 Task: Locate the nearest ferry terminal to Boston, Massachusetts, and Martha's Vineyard, Massachusetts.
Action: Mouse moved to (137, 92)
Screenshot: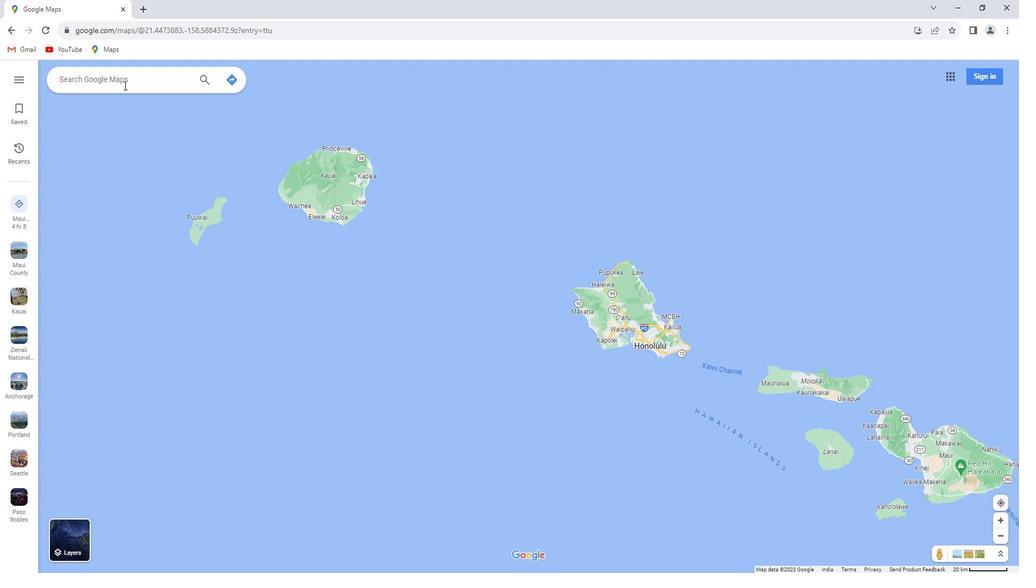 
Action: Mouse pressed left at (137, 92)
Screenshot: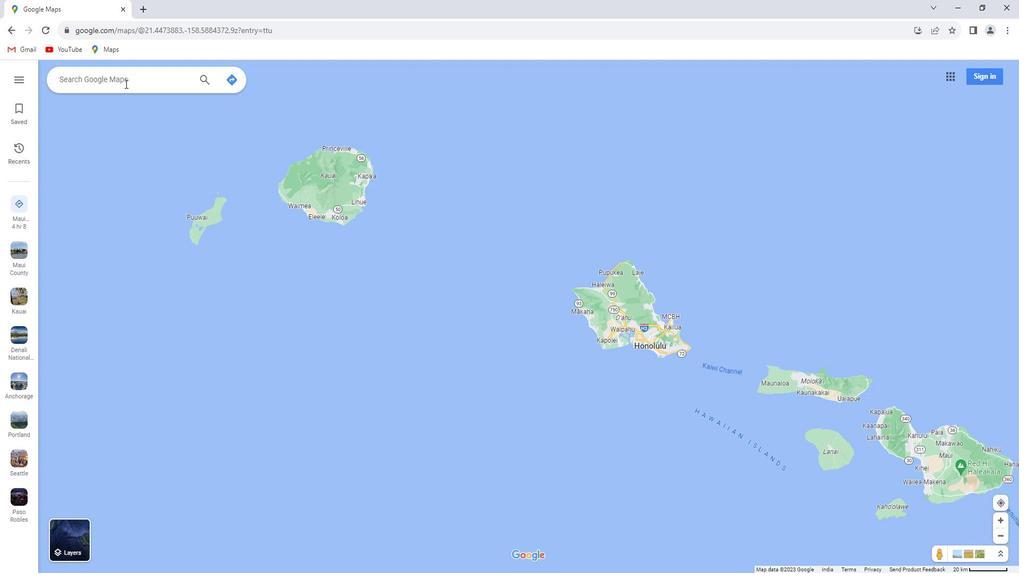 
Action: Key pressed <Key.shift_r><Key.shift_r>Boston,<Key.space><Key.shift_r>Massachusetts
Screenshot: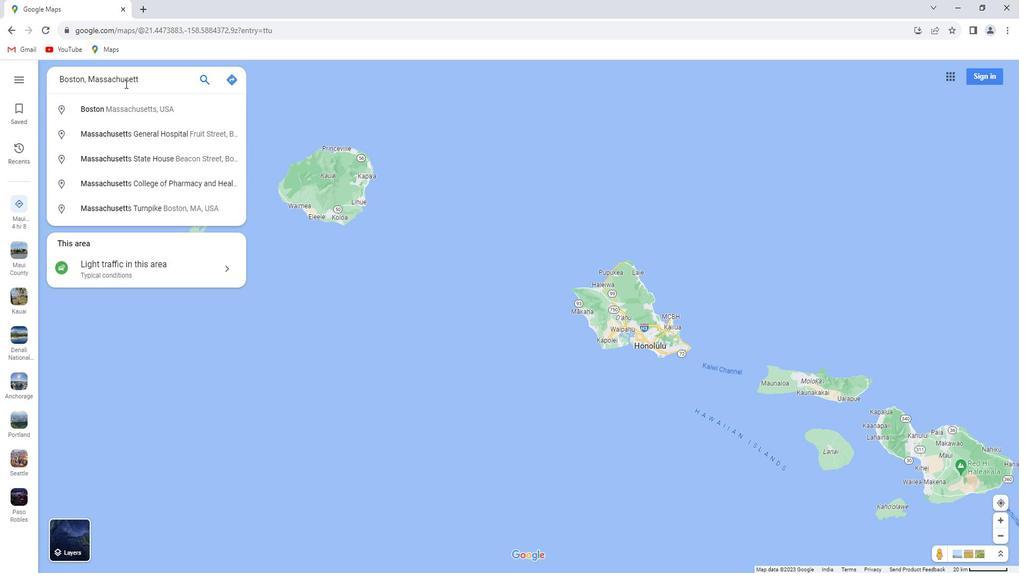 
Action: Mouse moved to (172, 91)
Screenshot: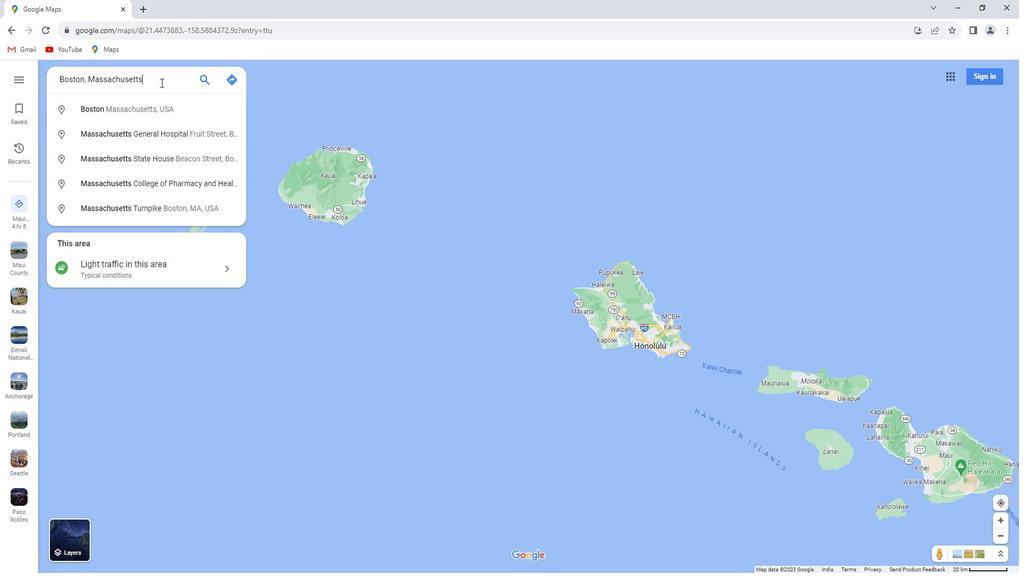 
Action: Key pressed <Key.enter>
Screenshot: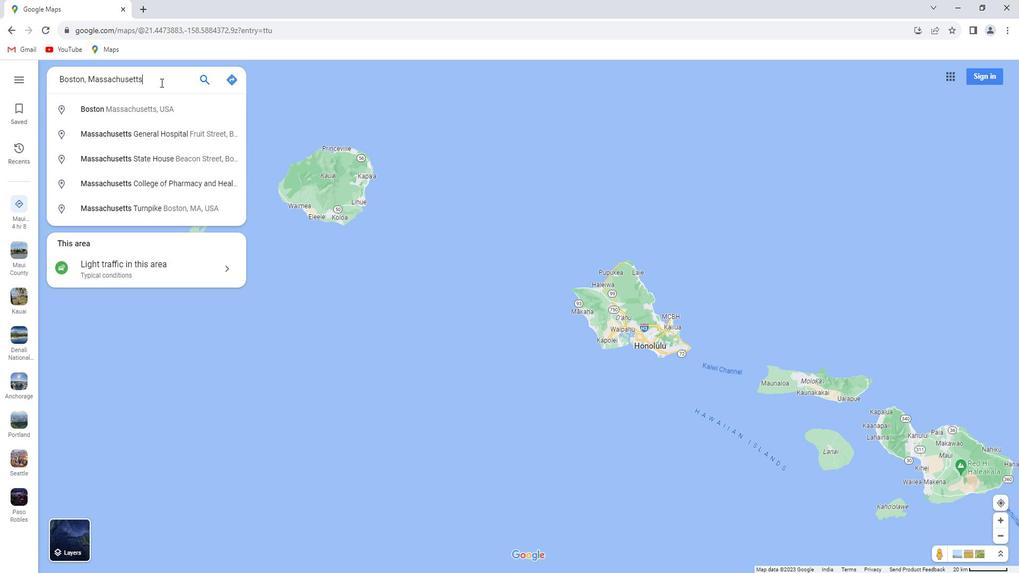 
Action: Mouse moved to (162, 266)
Screenshot: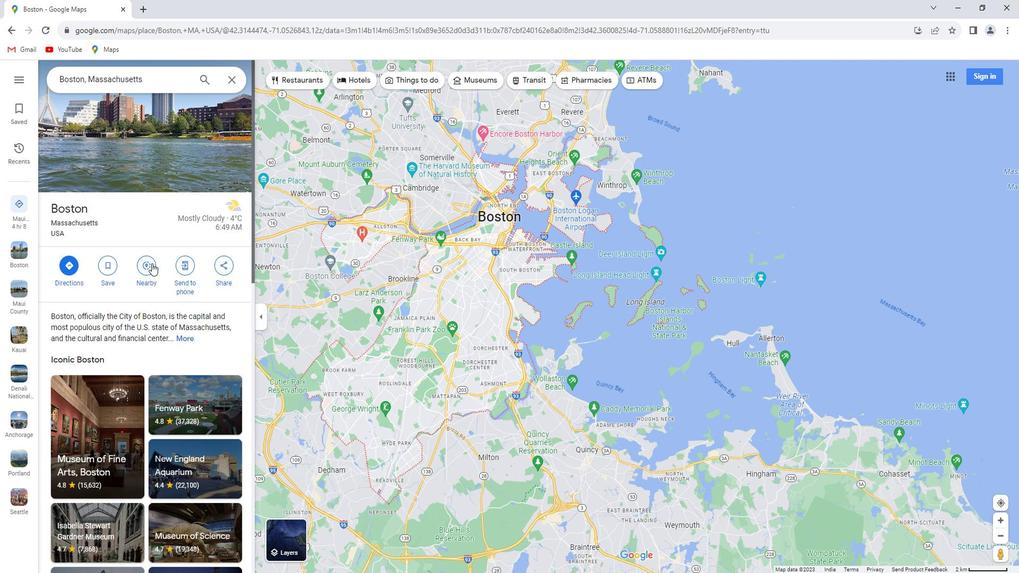 
Action: Mouse pressed left at (162, 266)
Screenshot: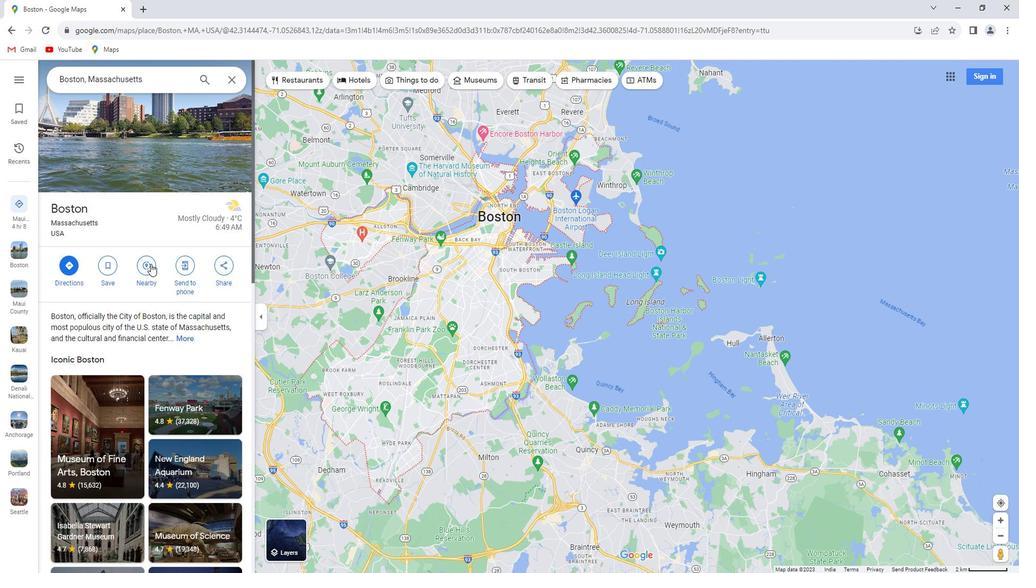 
Action: Mouse moved to (160, 266)
Screenshot: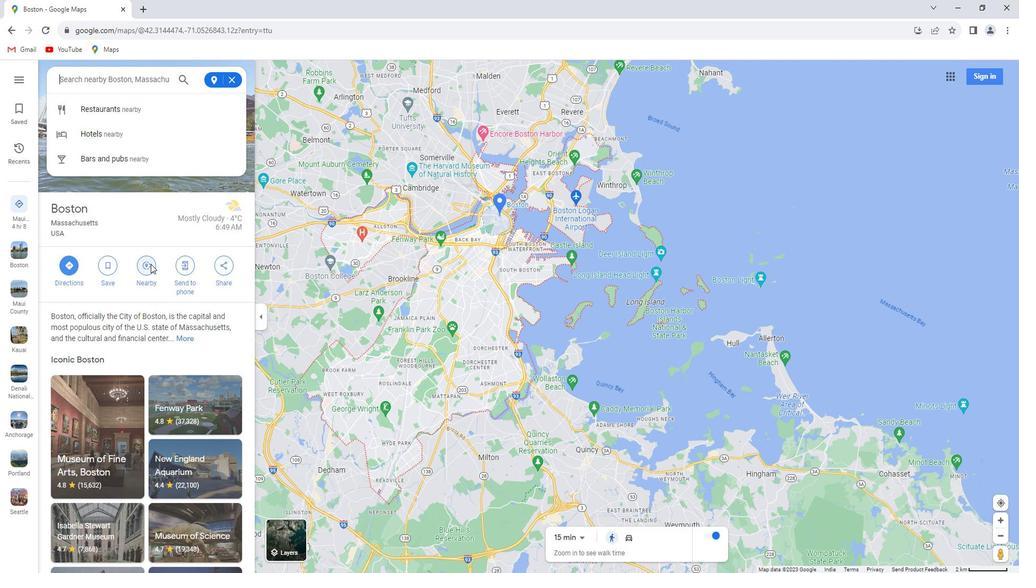 
Action: Key pressed ferry<Key.space>terminal<Key.enter>
Screenshot: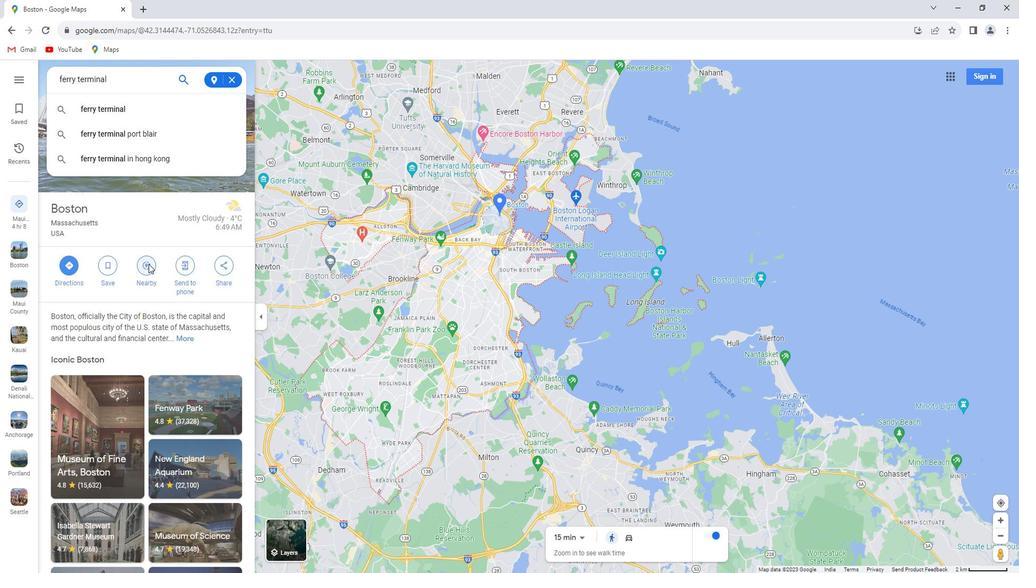 
Action: Mouse moved to (242, 94)
Screenshot: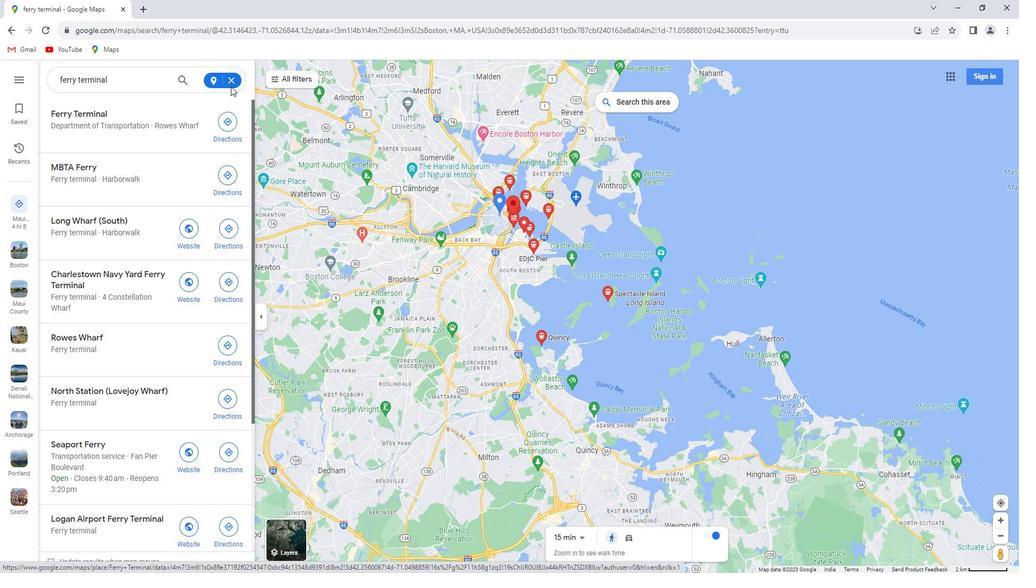 
Action: Mouse pressed left at (242, 94)
Screenshot: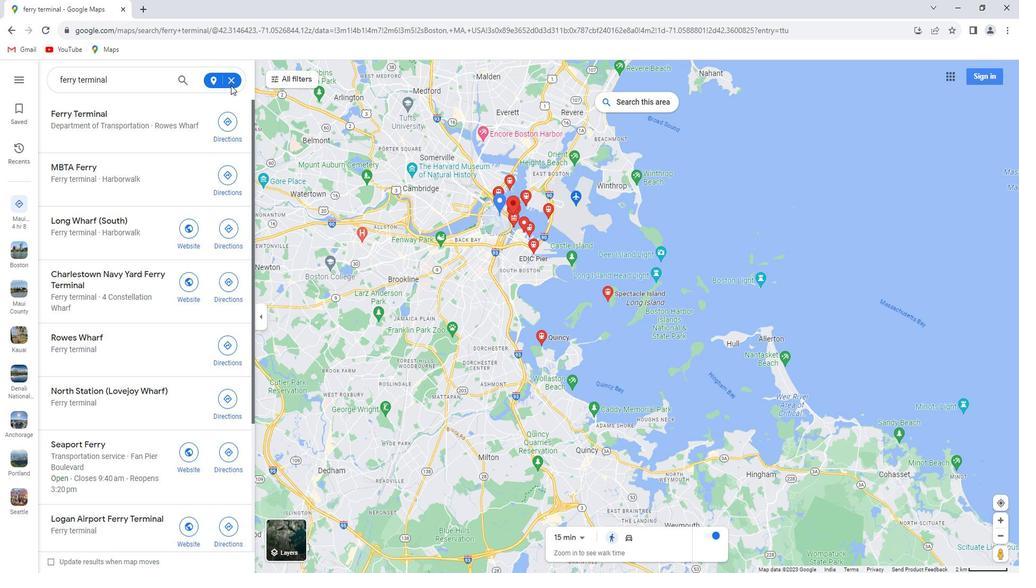 
Action: Mouse moved to (242, 89)
Screenshot: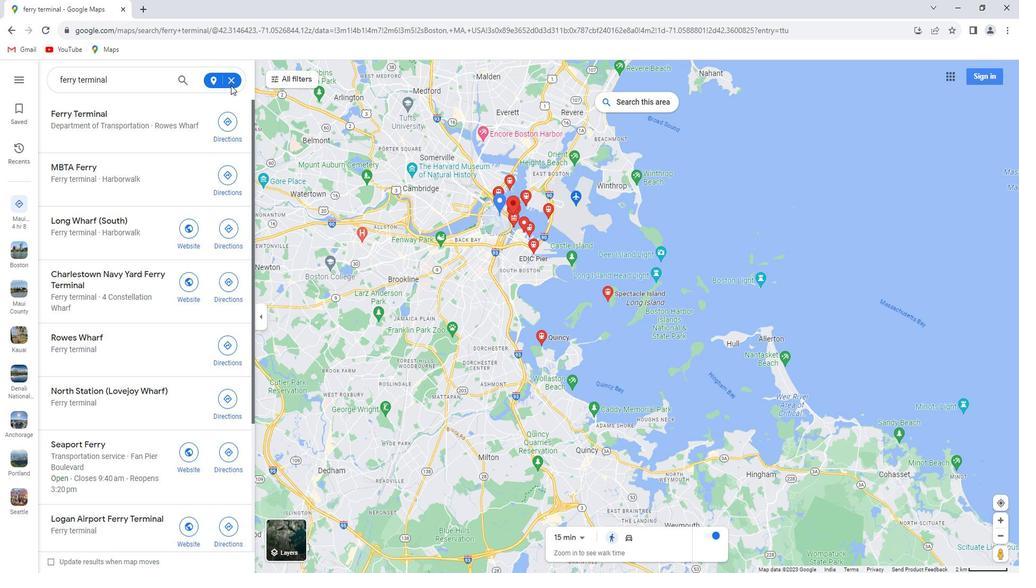
Action: Mouse pressed left at (242, 89)
Screenshot: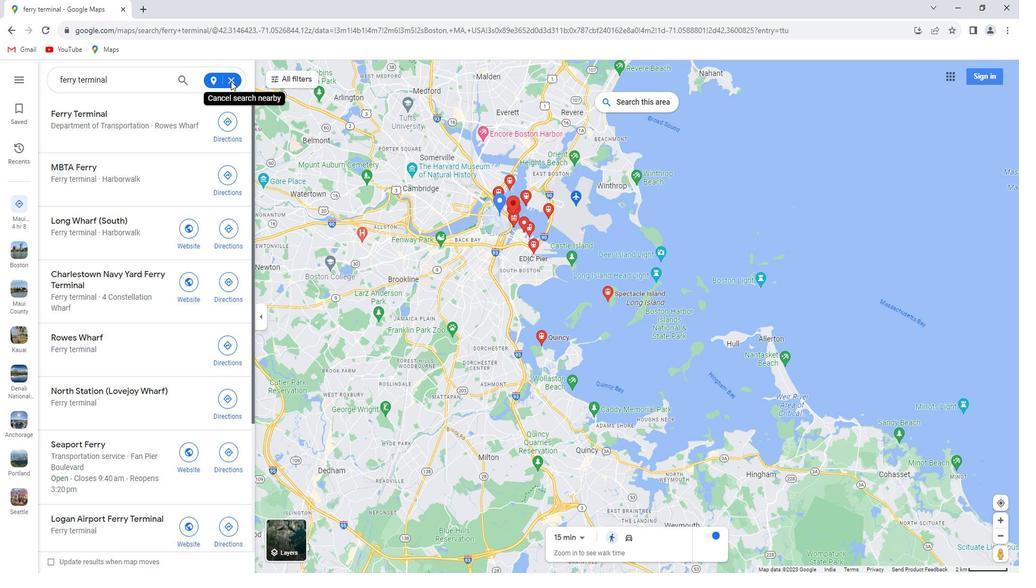 
Action: Mouse moved to (247, 85)
Screenshot: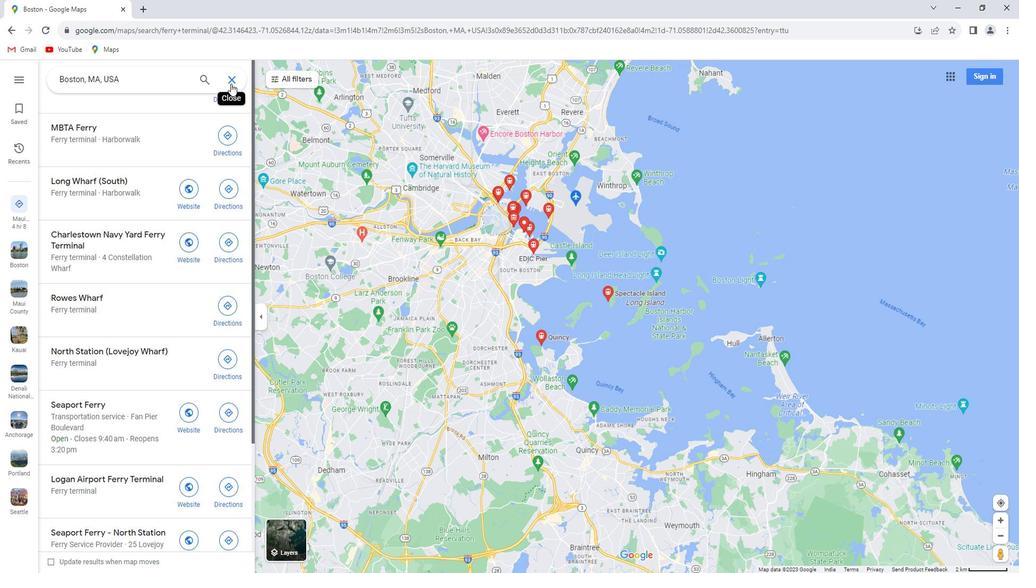 
Action: Mouse pressed left at (247, 85)
Screenshot: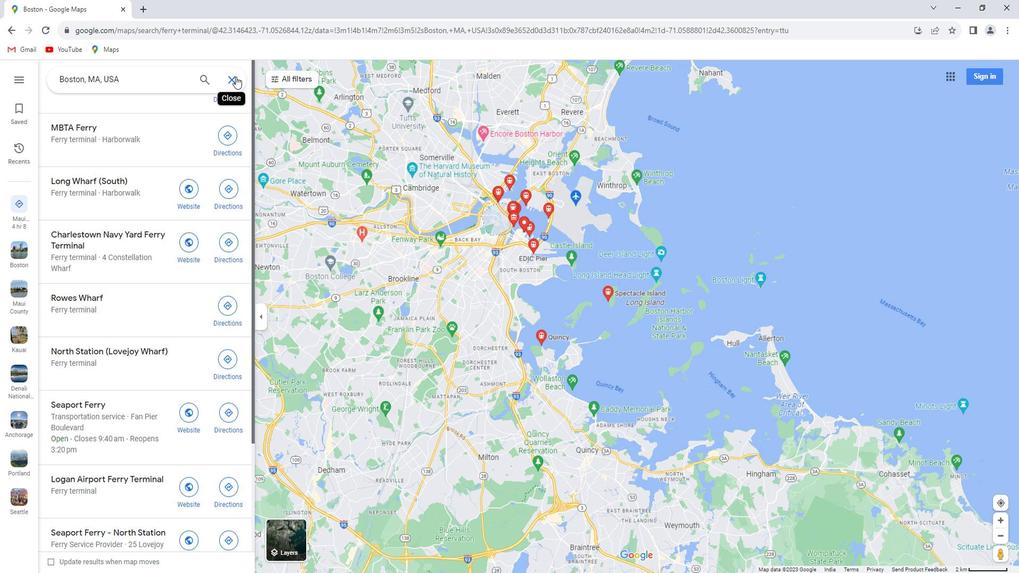 
Action: Mouse moved to (139, 96)
Screenshot: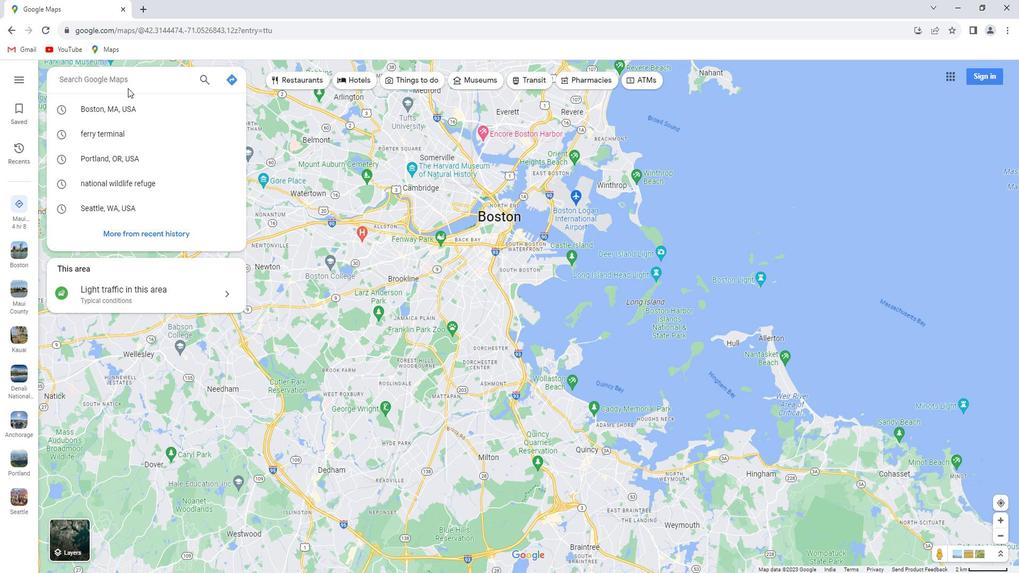 
Action: Key pressed <Key.shift>Martha's<Key.space><Key.shift>Vineyard,<Key.space><Key.shift>Massachusetts<Key.enter>
Screenshot: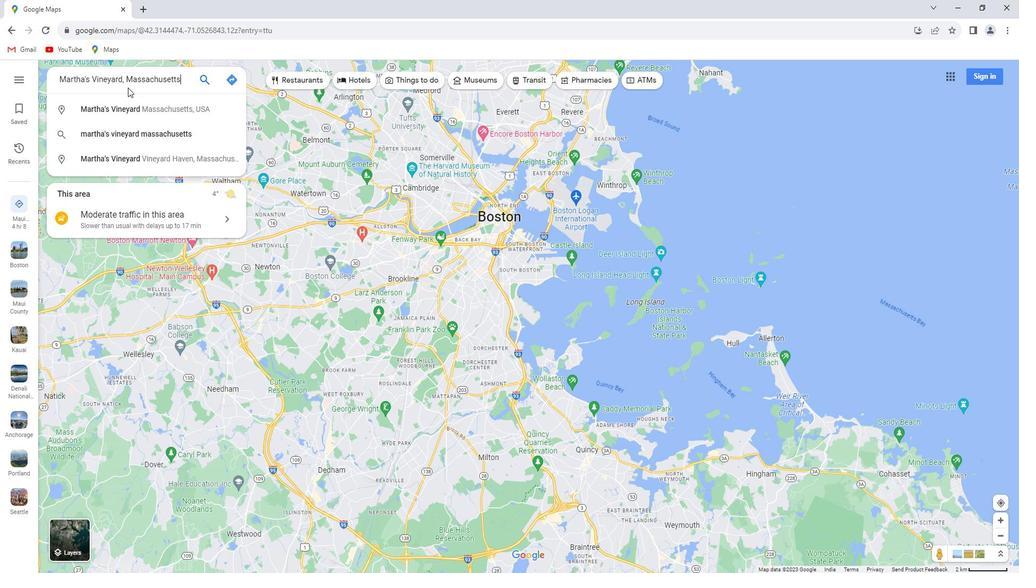 
Action: Mouse moved to (156, 293)
Screenshot: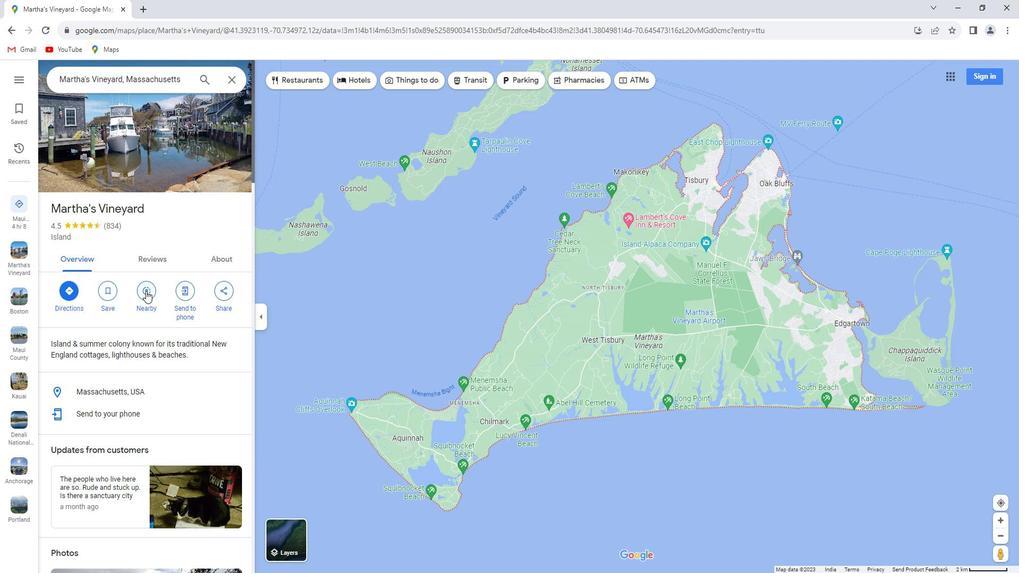 
Action: Mouse pressed left at (156, 293)
Screenshot: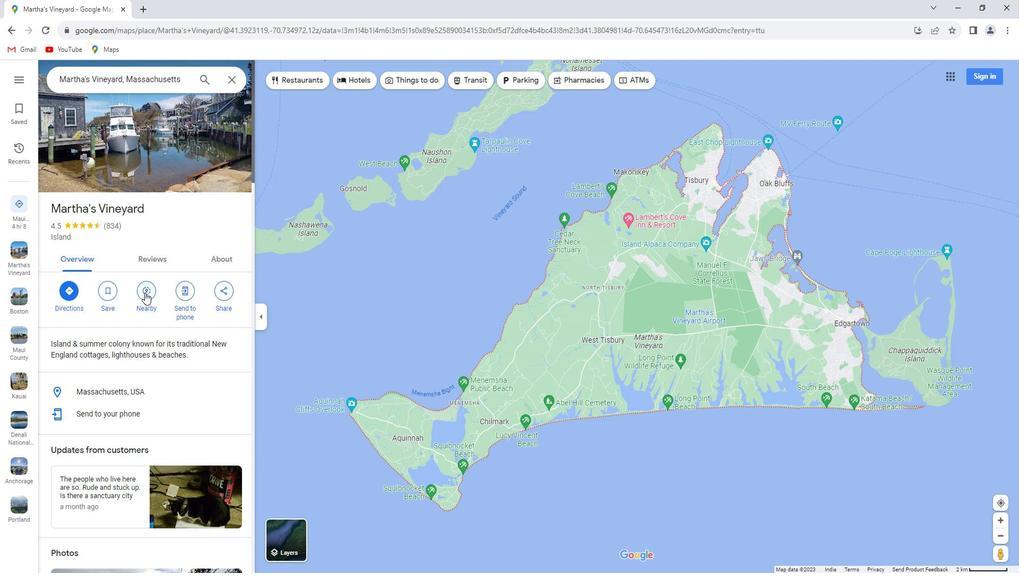 
Action: Key pressed ferry<Key.space>terminal<Key.enter>
Screenshot: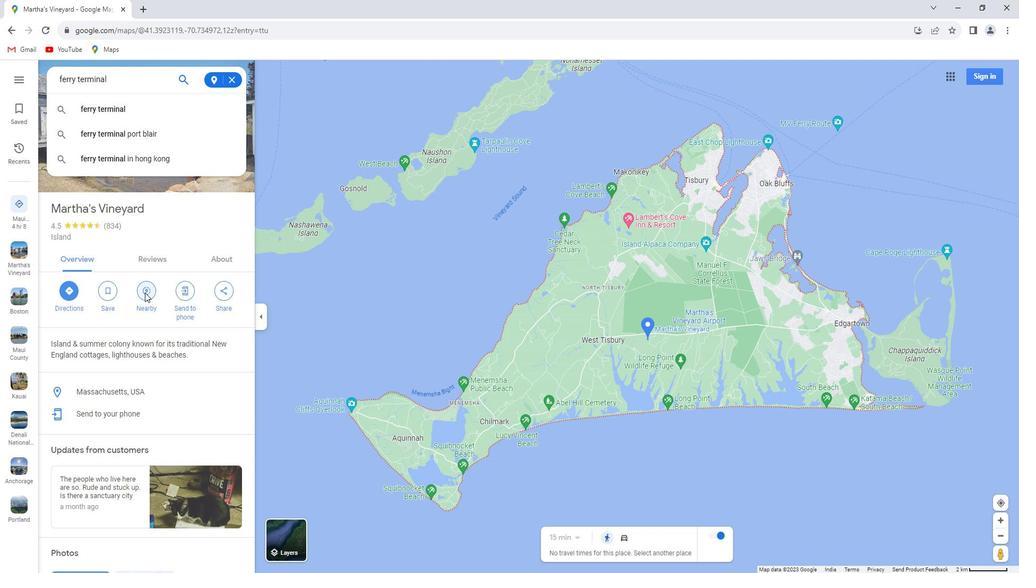 
